 Task: Create a section Localization Testing Sprint and in the section, add a milestone HIPAA Compliance in the project BroaderPath
Action: Mouse moved to (403, 411)
Screenshot: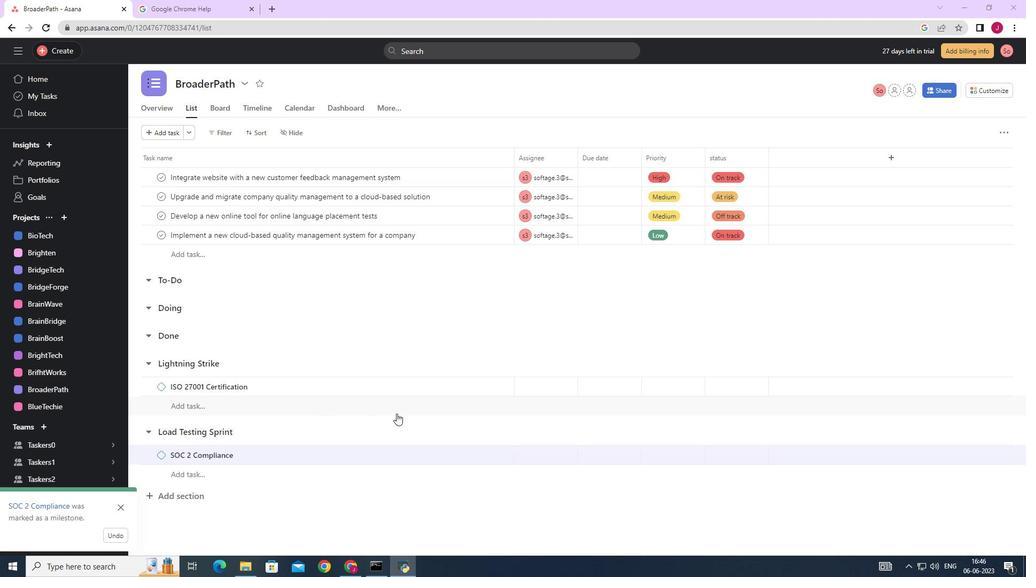 
Action: Mouse scrolled (403, 410) with delta (0, 0)
Screenshot: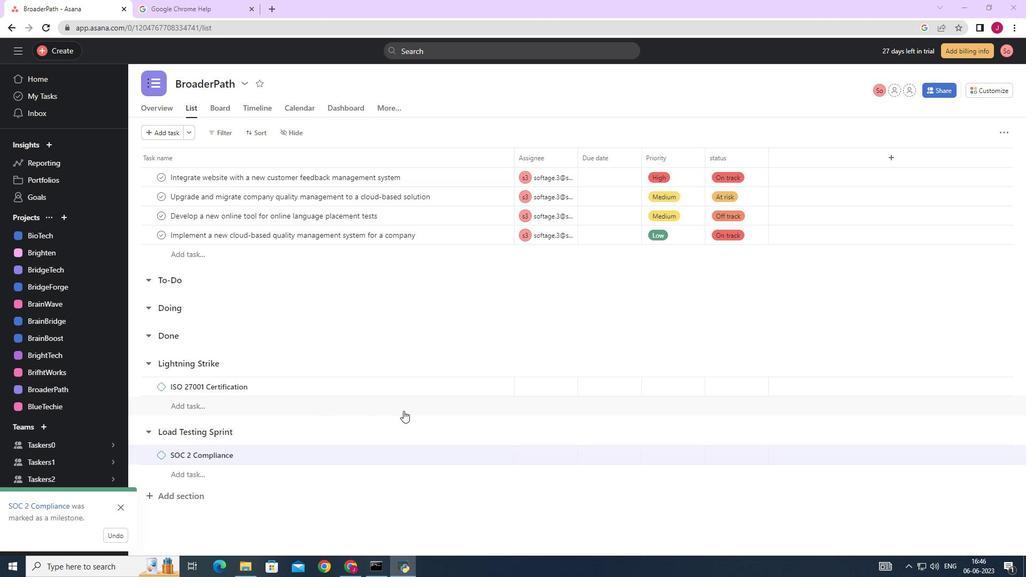 
Action: Mouse scrolled (403, 410) with delta (0, 0)
Screenshot: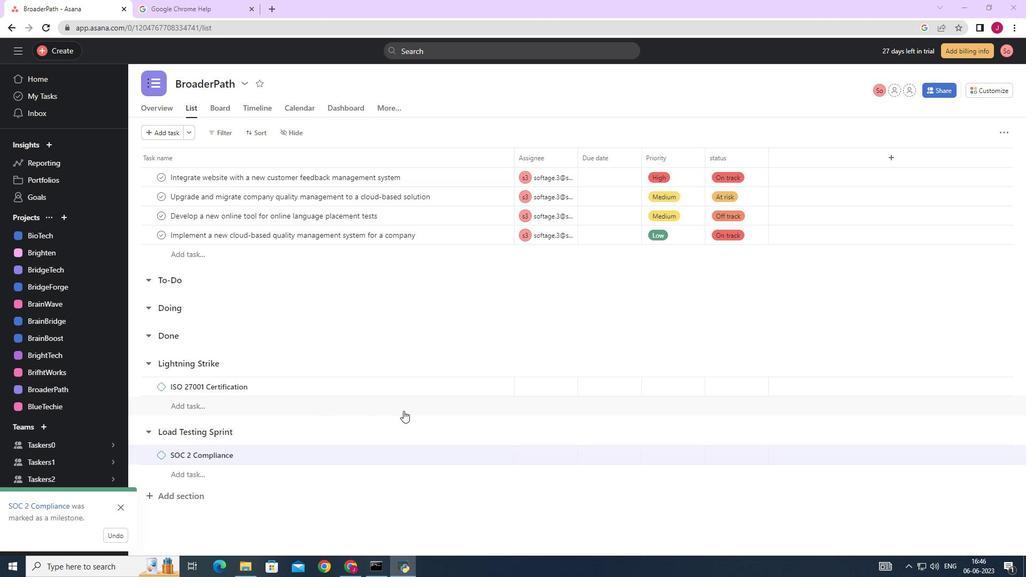 
Action: Mouse scrolled (403, 410) with delta (0, 0)
Screenshot: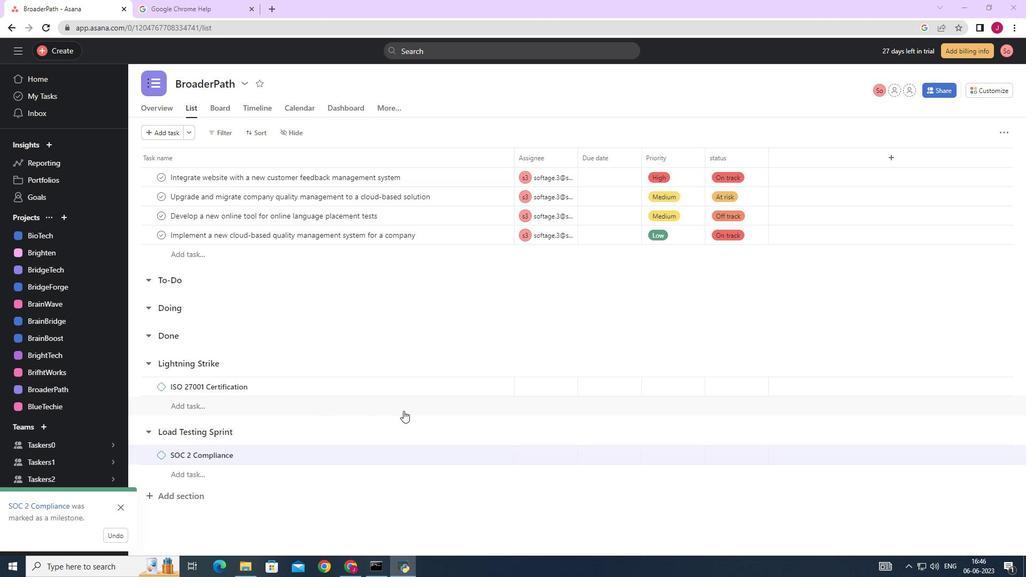 
Action: Mouse scrolled (403, 410) with delta (0, 0)
Screenshot: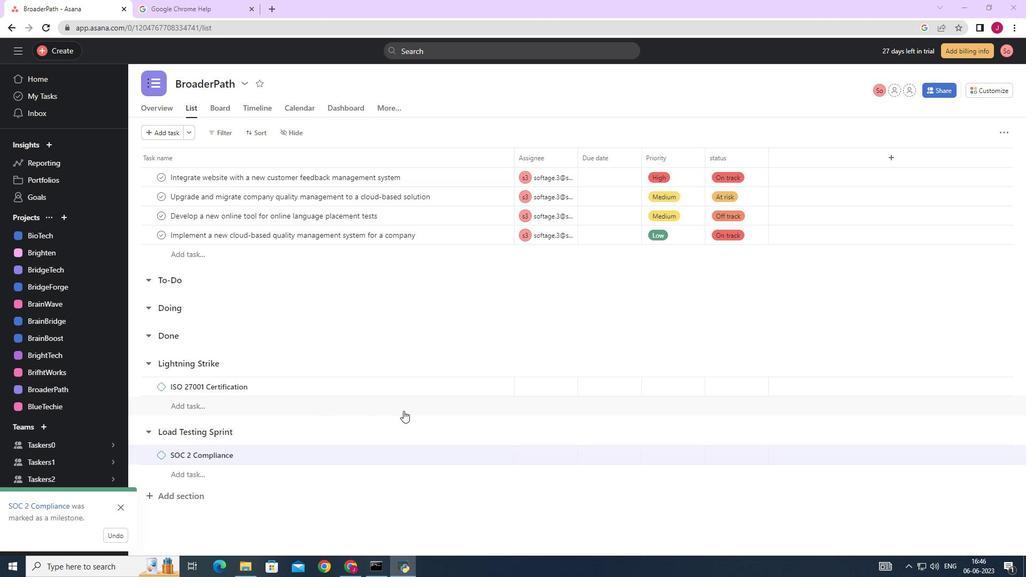 
Action: Mouse scrolled (403, 410) with delta (0, 0)
Screenshot: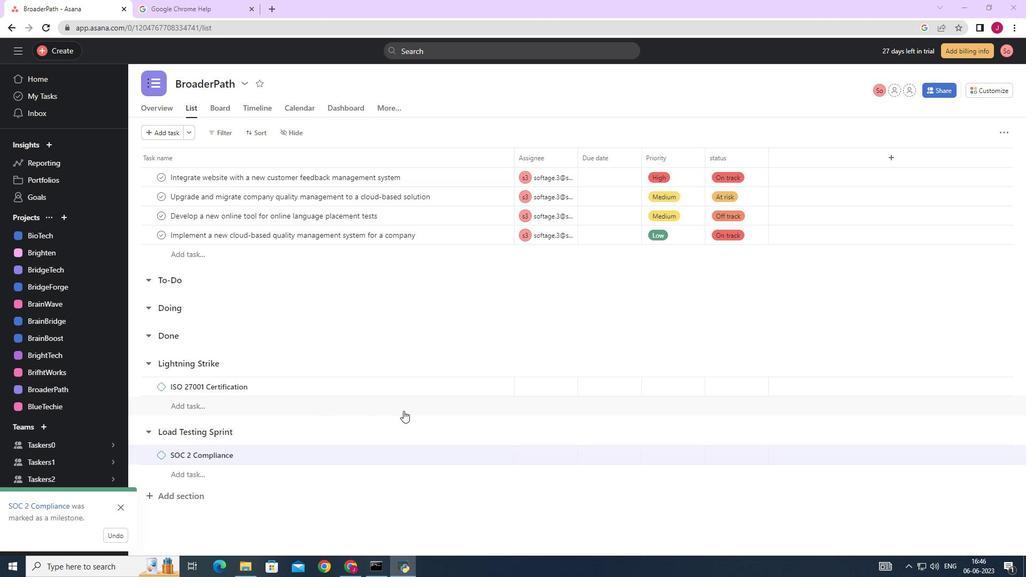 
Action: Mouse moved to (191, 495)
Screenshot: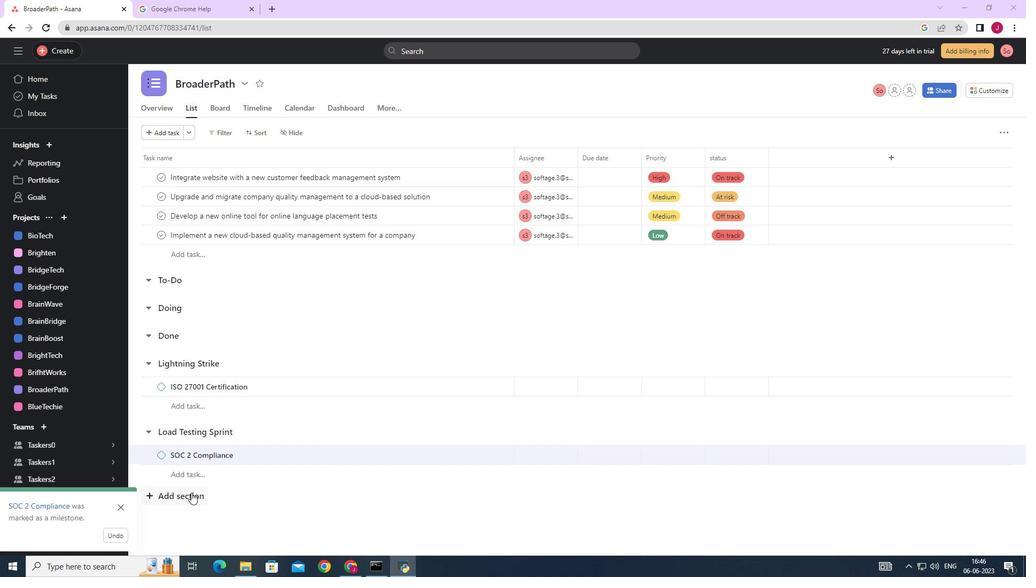 
Action: Mouse pressed left at (191, 495)
Screenshot: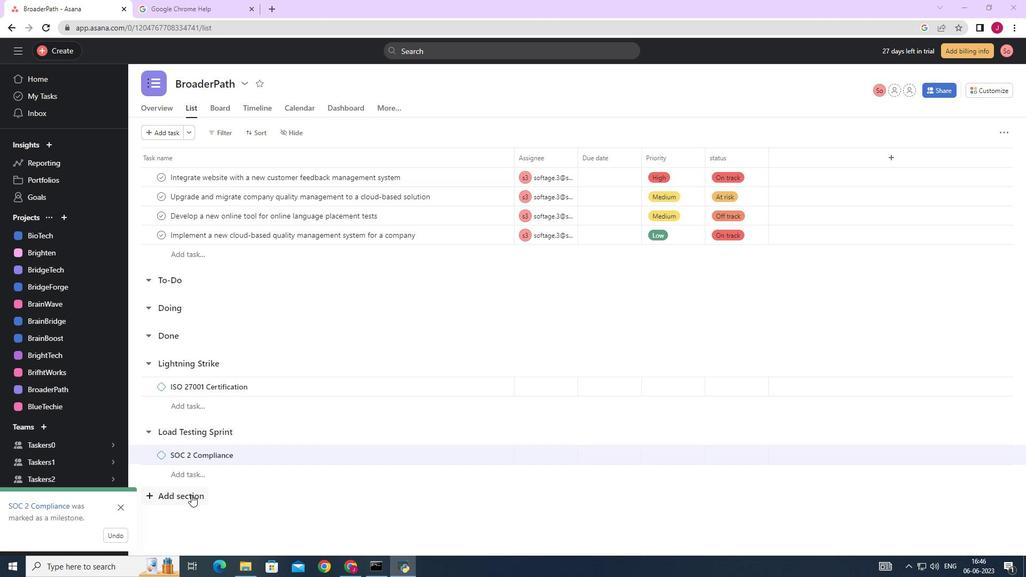 
Action: Key pressed <Key.caps_lock>L<Key.caps_lock>ocalization<Key.space><Key.caps_lock>T<Key.caps_lock>esting<Key.space><Key.caps_lock>S<Key.caps_lock>print<Key.enter><Key.caps_lock>H<Key.caps_lock>ip<Key.backspace><Key.backspace><Key.caps_lock>IPAA<Key.space>C<Key.caps_lock>ompliance
Screenshot: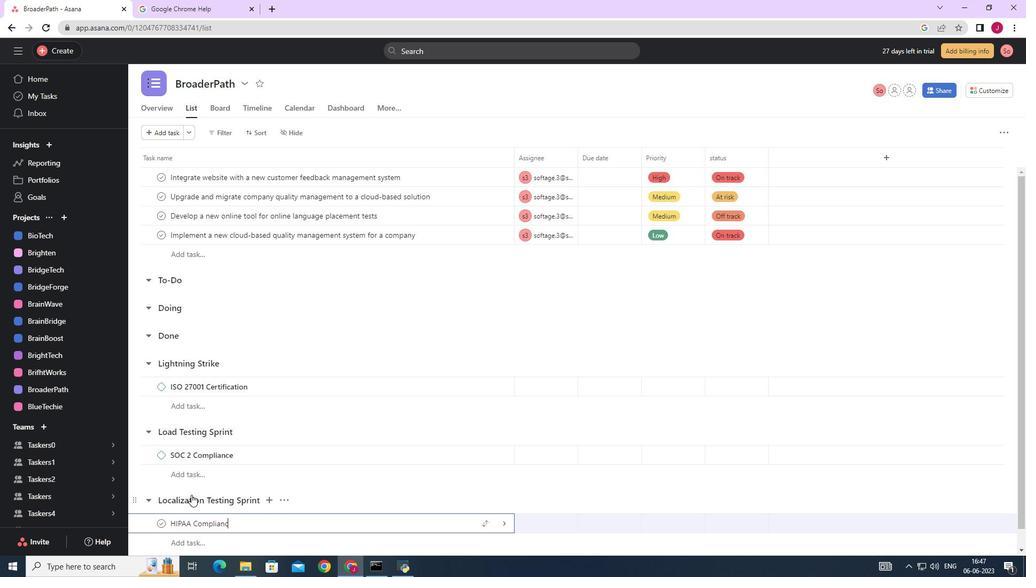 
Action: Mouse moved to (504, 524)
Screenshot: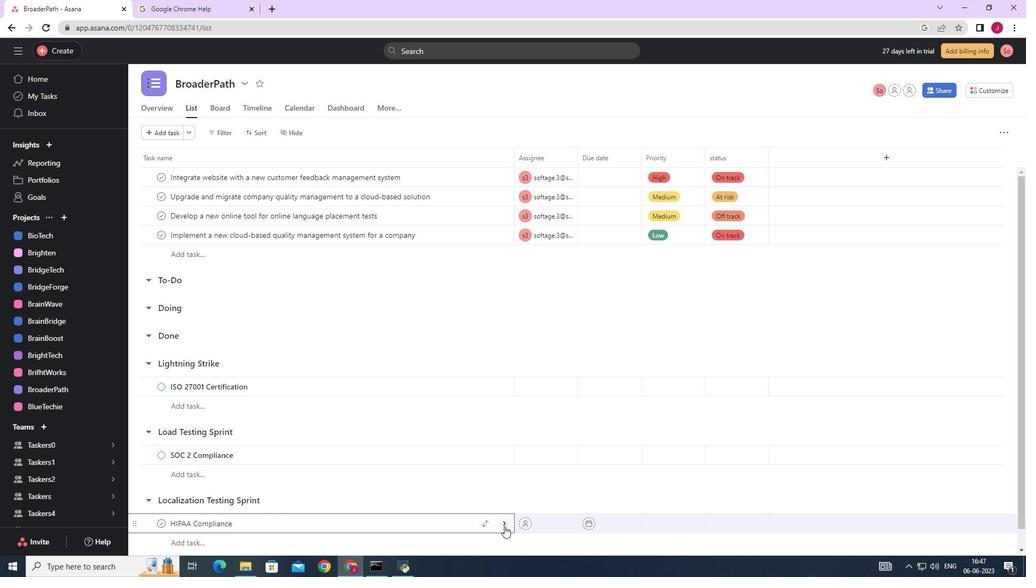 
Action: Mouse pressed left at (504, 524)
Screenshot: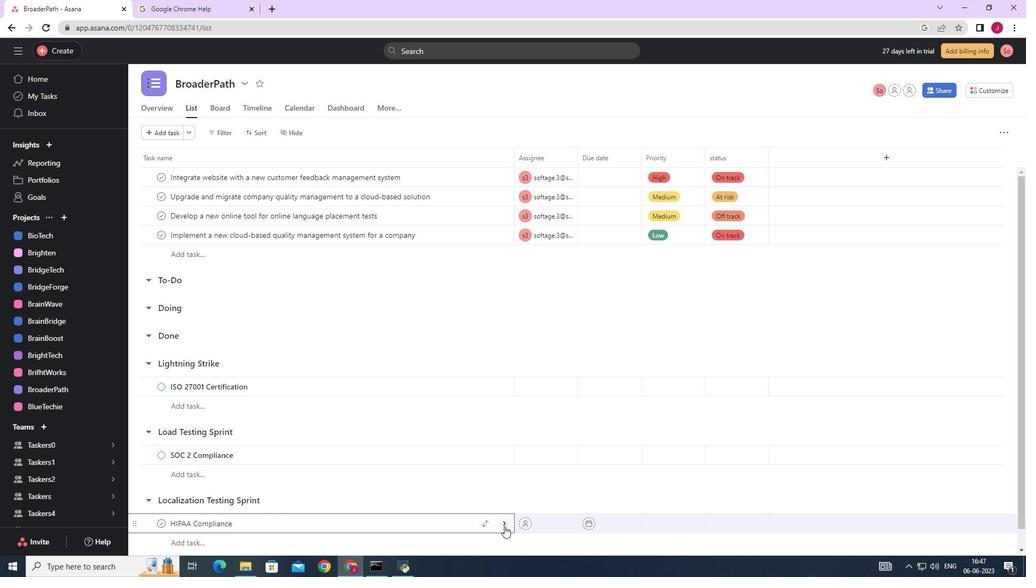 
Action: Mouse moved to (991, 132)
Screenshot: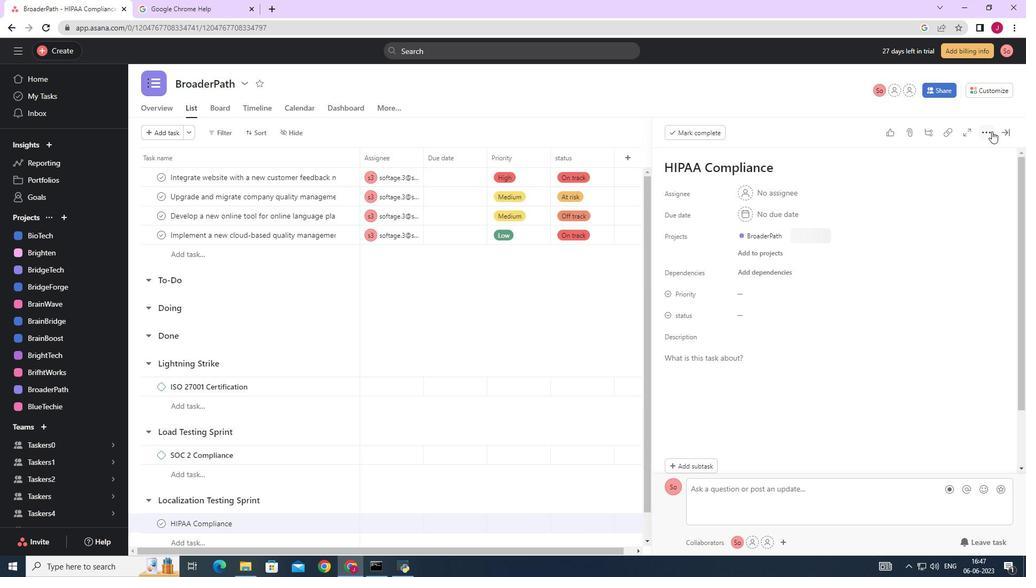 
Action: Mouse pressed left at (991, 132)
Screenshot: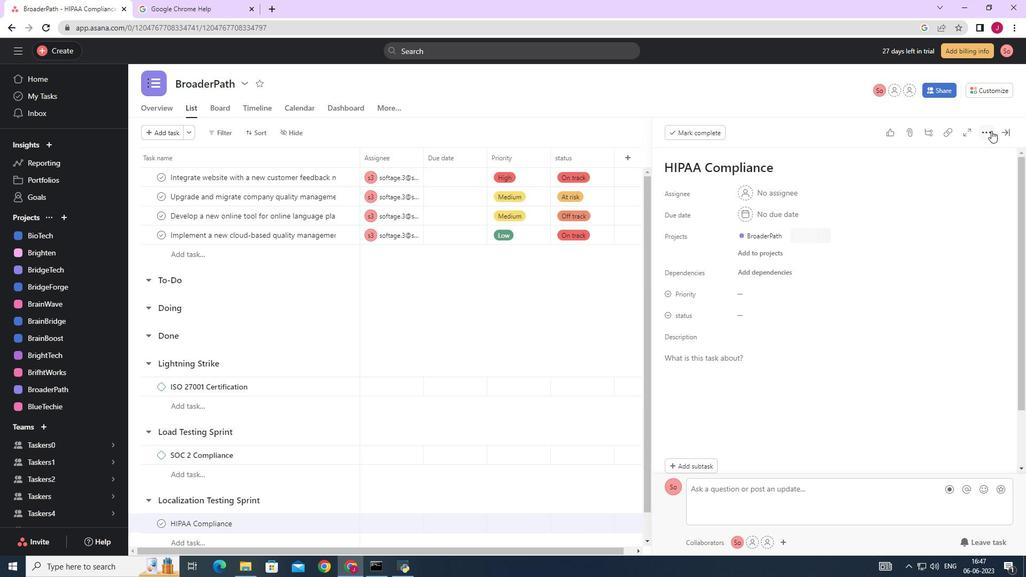 
Action: Mouse moved to (891, 172)
Screenshot: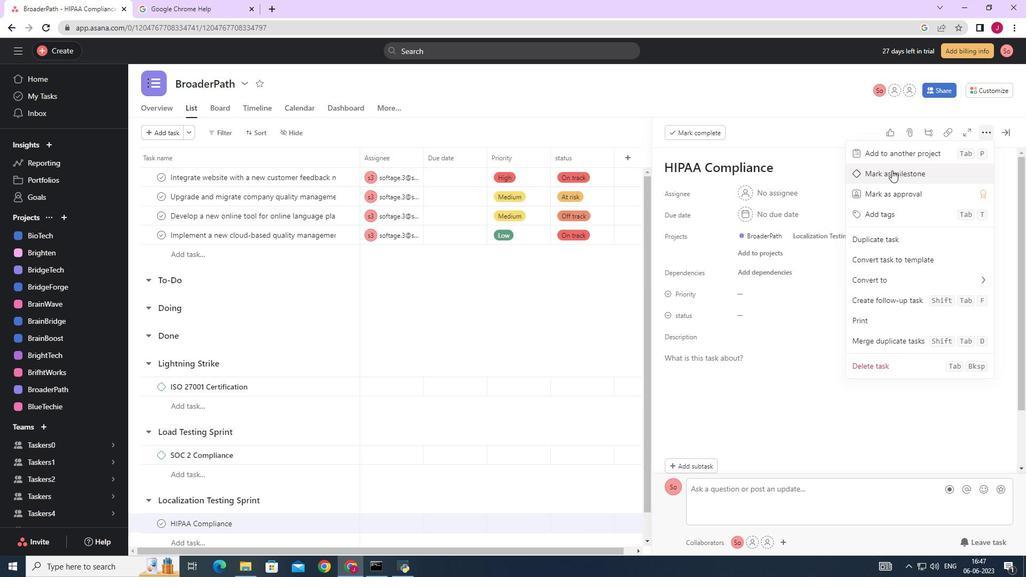 
Action: Mouse pressed left at (891, 172)
Screenshot: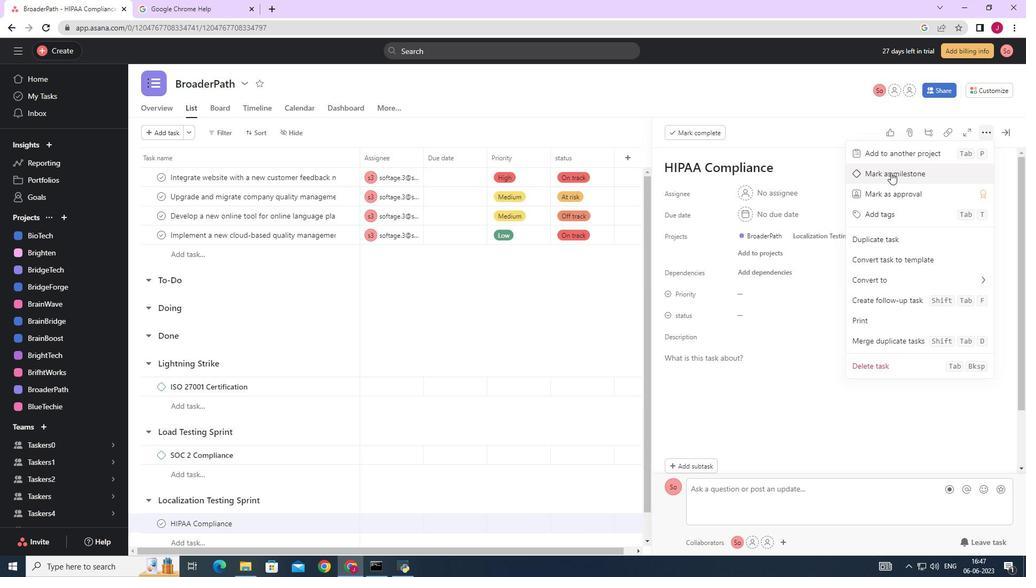 
Action: Mouse moved to (1007, 132)
Screenshot: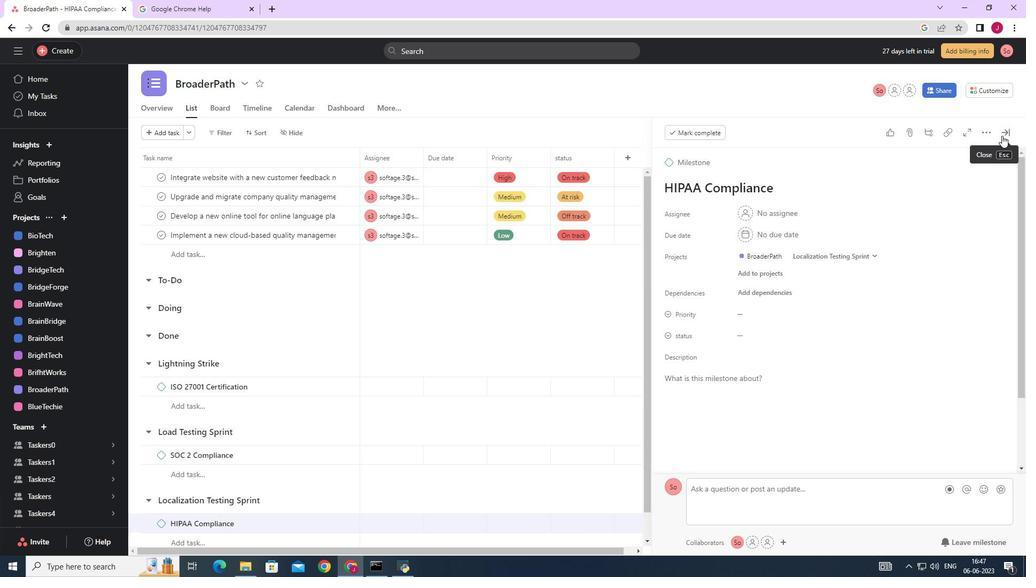 
Action: Mouse pressed left at (1007, 132)
Screenshot: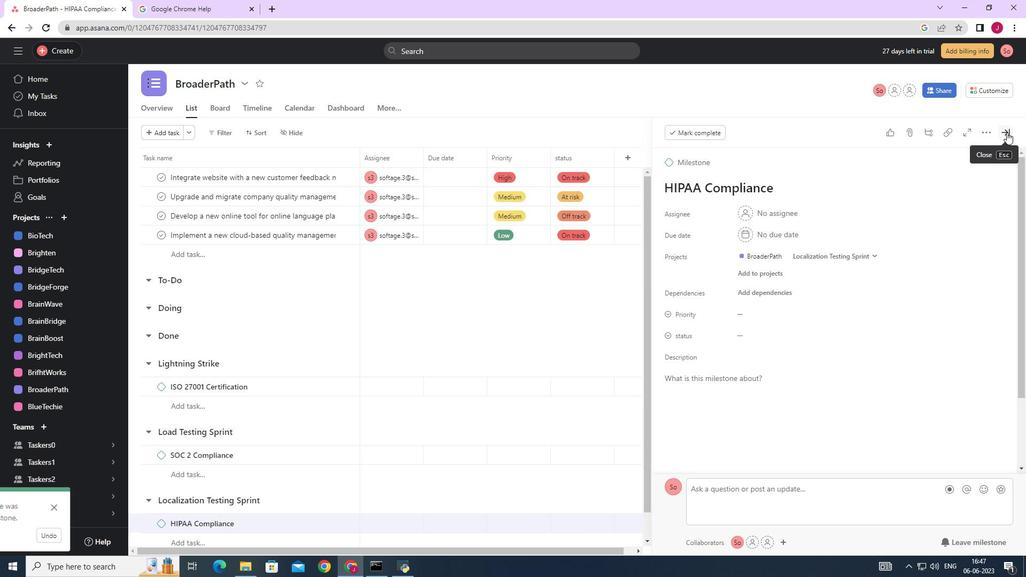 
